 Task: Insert a bubble chart into the spreadsheet named "Data".
Action: Mouse moved to (139, 224)
Screenshot: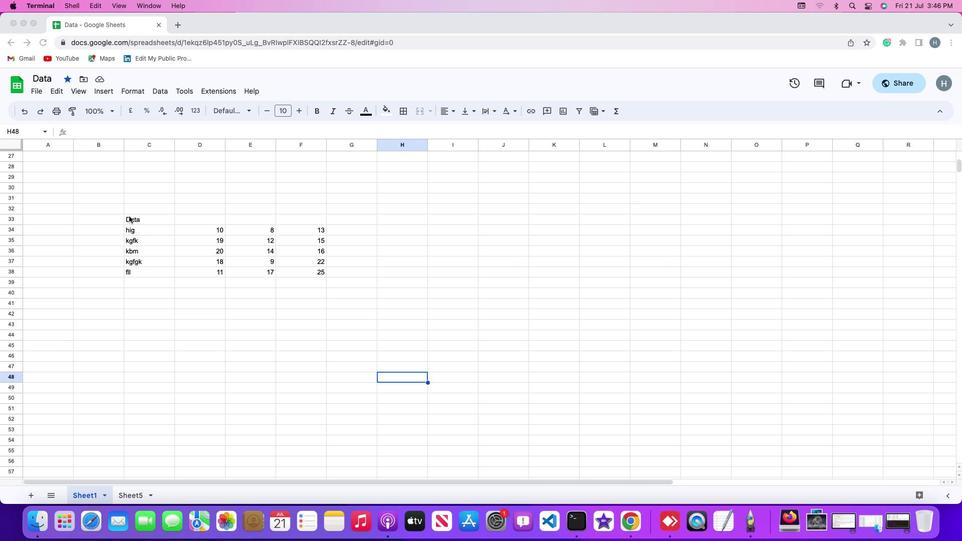 
Action: Mouse pressed left at (139, 224)
Screenshot: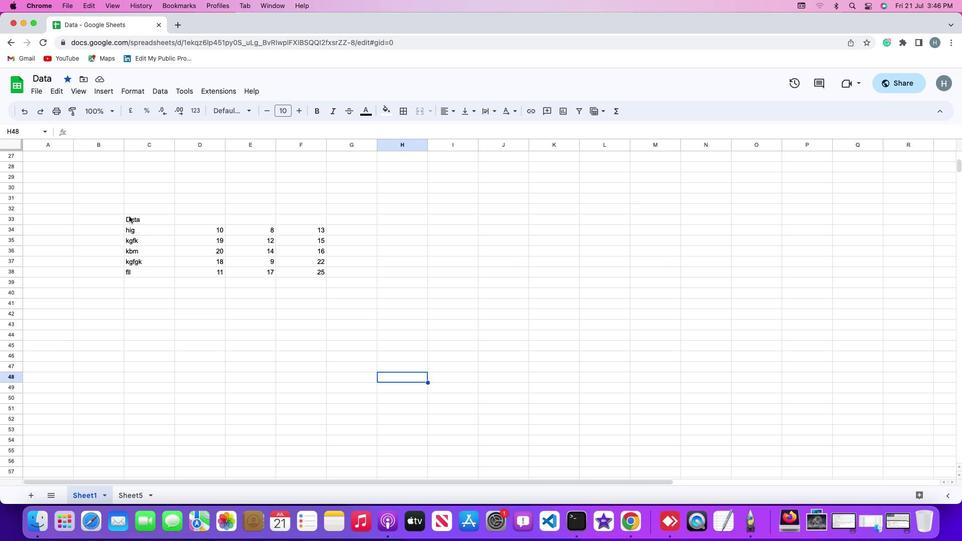 
Action: Mouse pressed left at (139, 224)
Screenshot: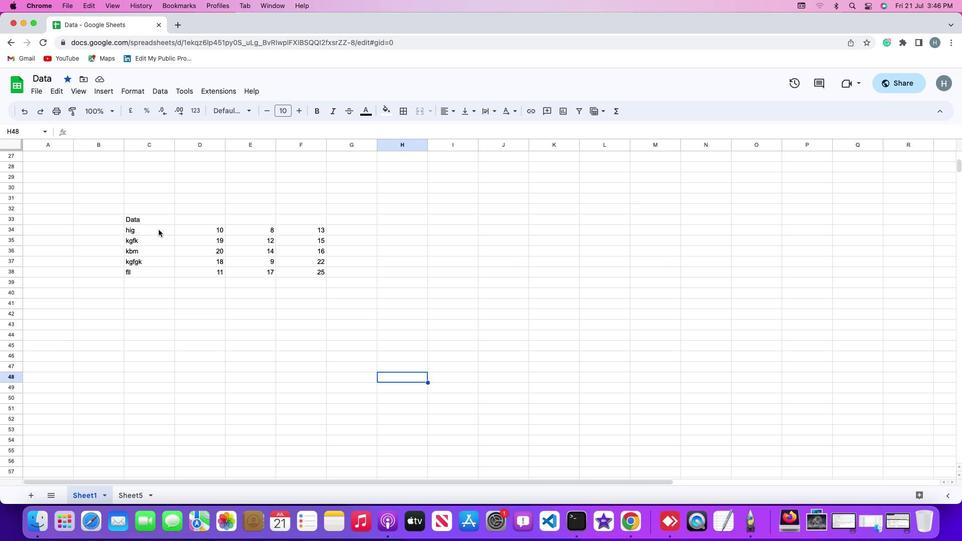 
Action: Mouse moved to (112, 106)
Screenshot: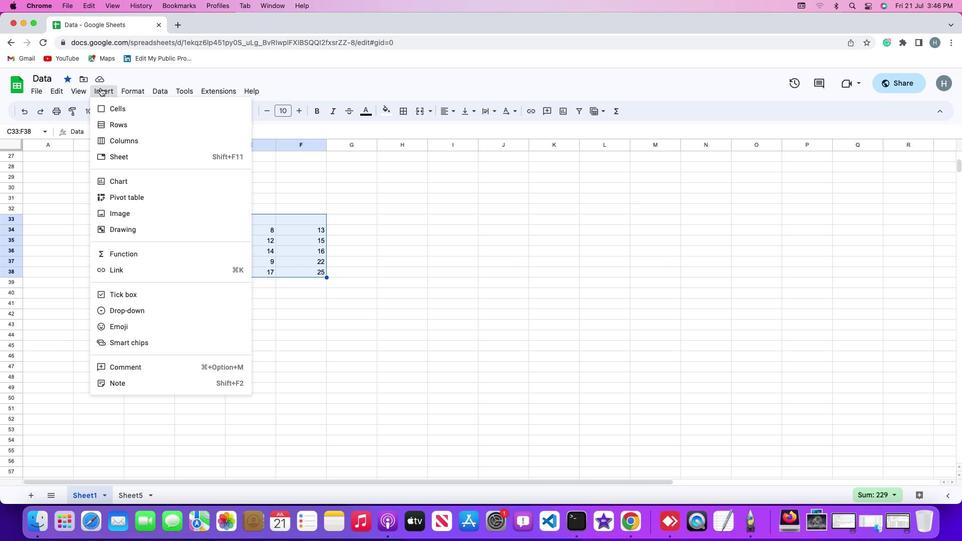 
Action: Mouse pressed left at (112, 106)
Screenshot: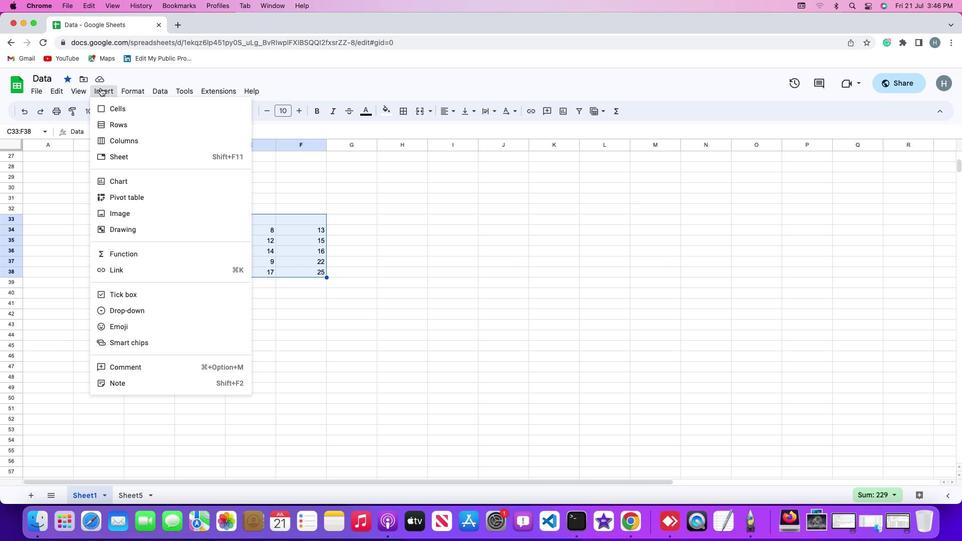 
Action: Mouse moved to (139, 189)
Screenshot: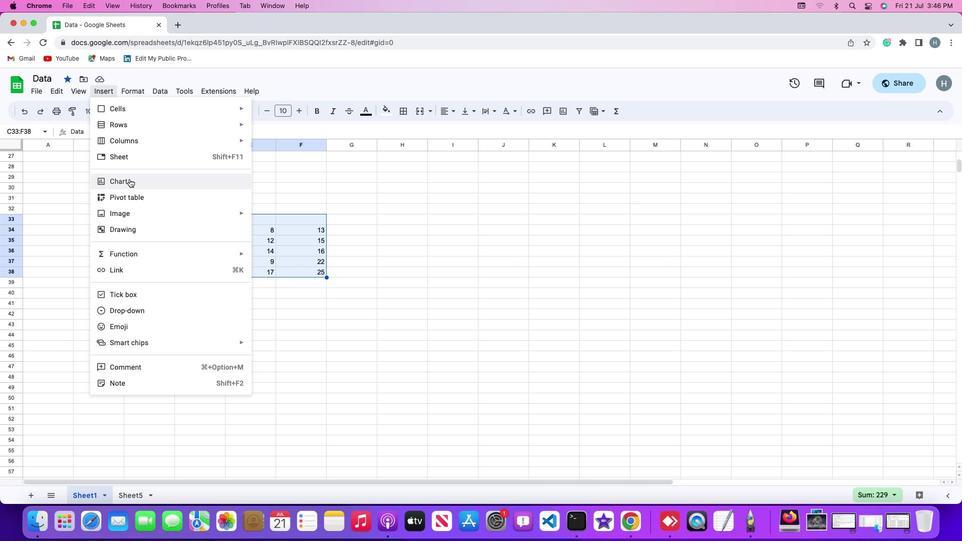 
Action: Mouse pressed left at (139, 189)
Screenshot: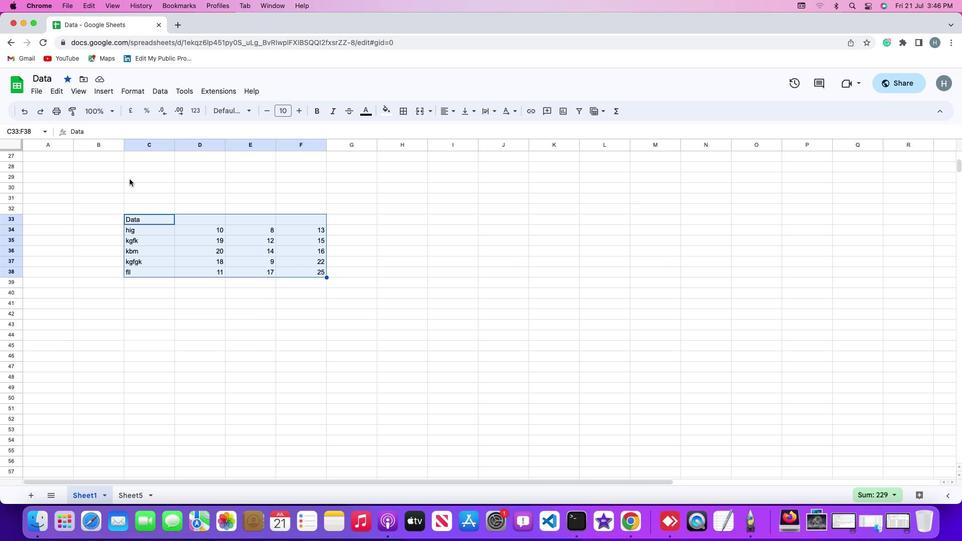 
Action: Mouse moved to (881, 178)
Screenshot: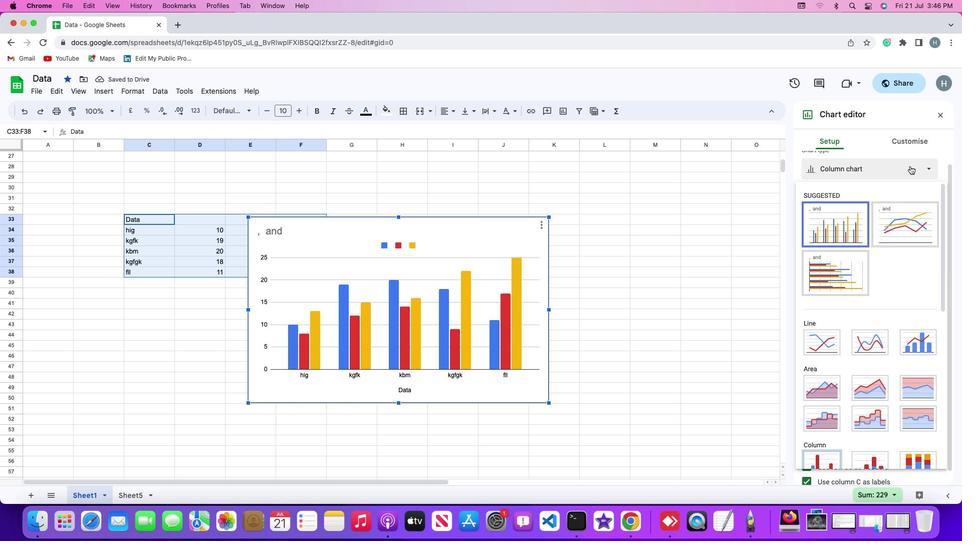 
Action: Mouse pressed left at (881, 178)
Screenshot: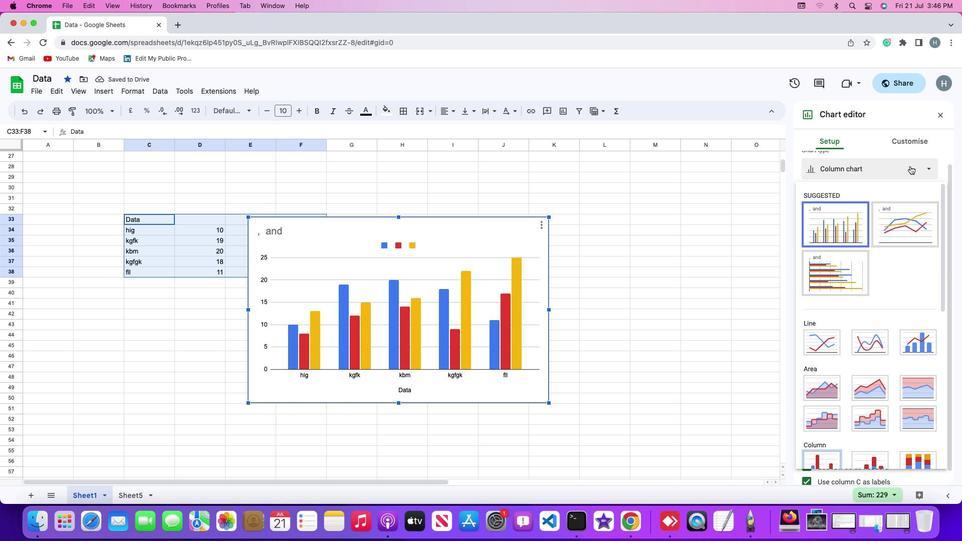 
Action: Mouse moved to (835, 326)
Screenshot: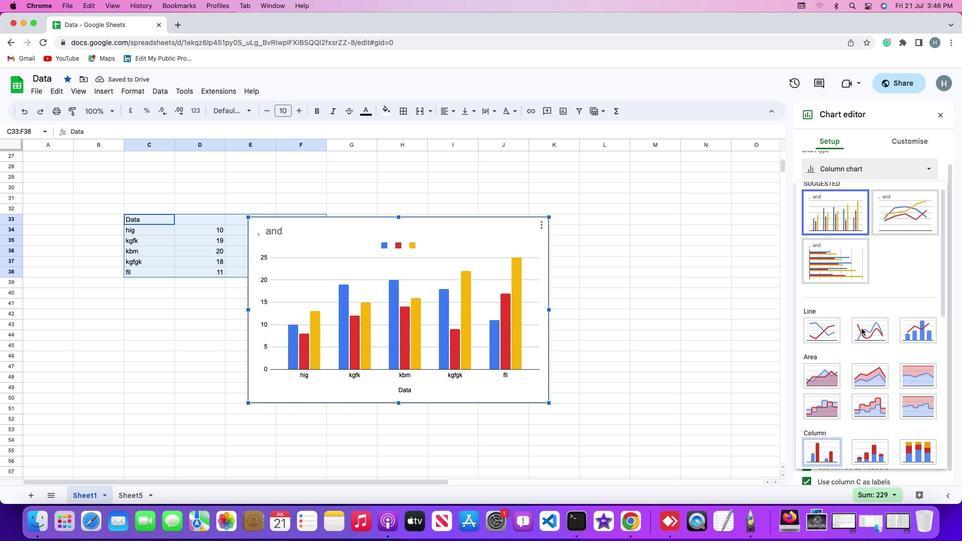 
Action: Mouse scrolled (835, 326) with delta (16, 26)
Screenshot: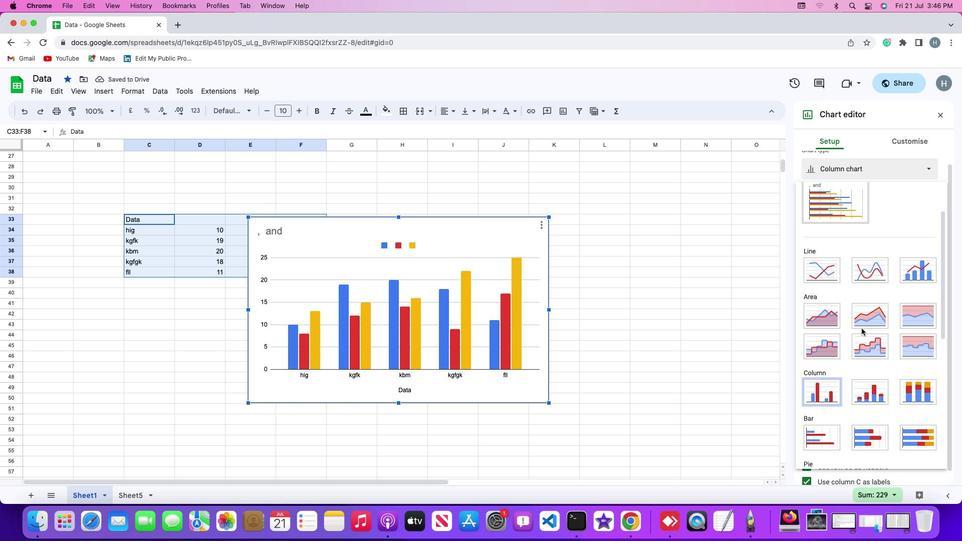
Action: Mouse scrolled (835, 326) with delta (16, 26)
Screenshot: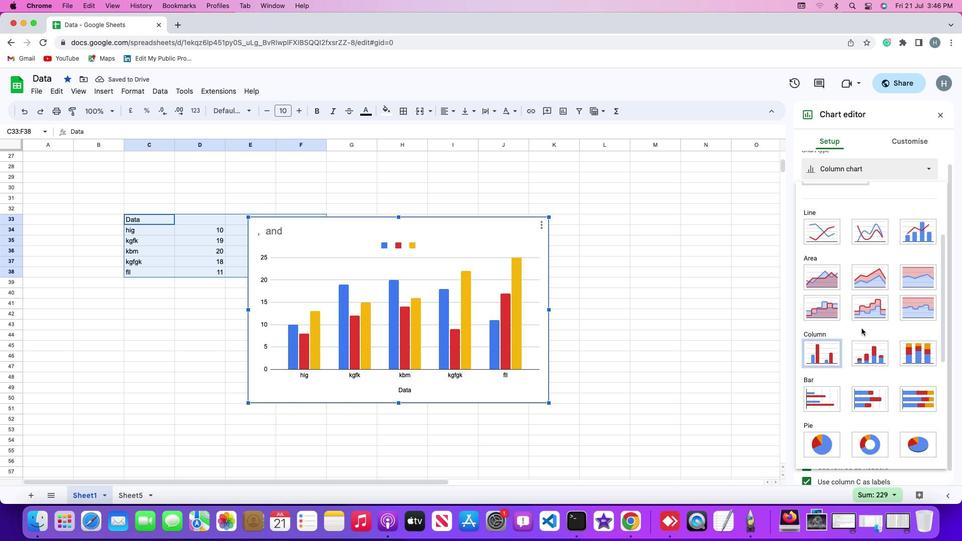 
Action: Mouse scrolled (835, 326) with delta (16, 26)
Screenshot: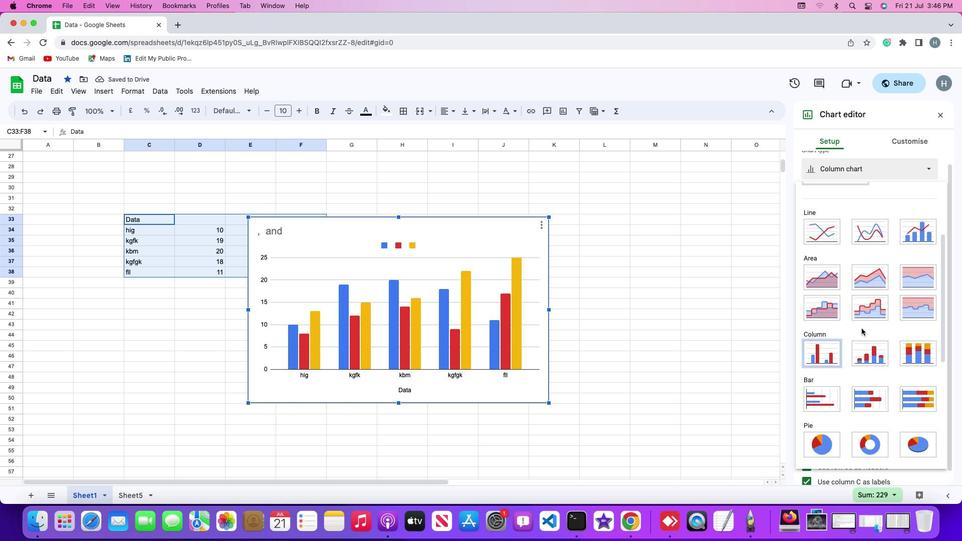 
Action: Mouse scrolled (835, 326) with delta (16, 26)
Screenshot: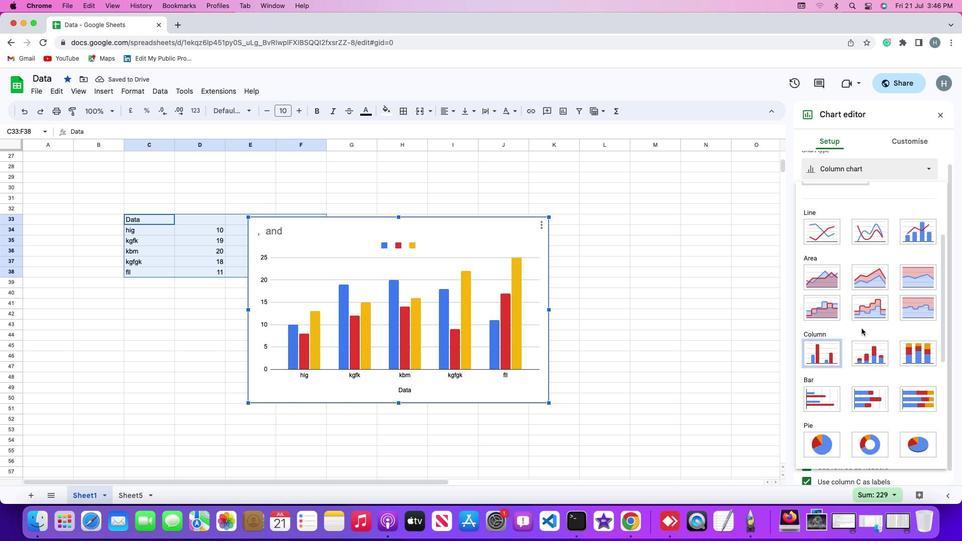 
Action: Mouse scrolled (835, 326) with delta (16, 26)
Screenshot: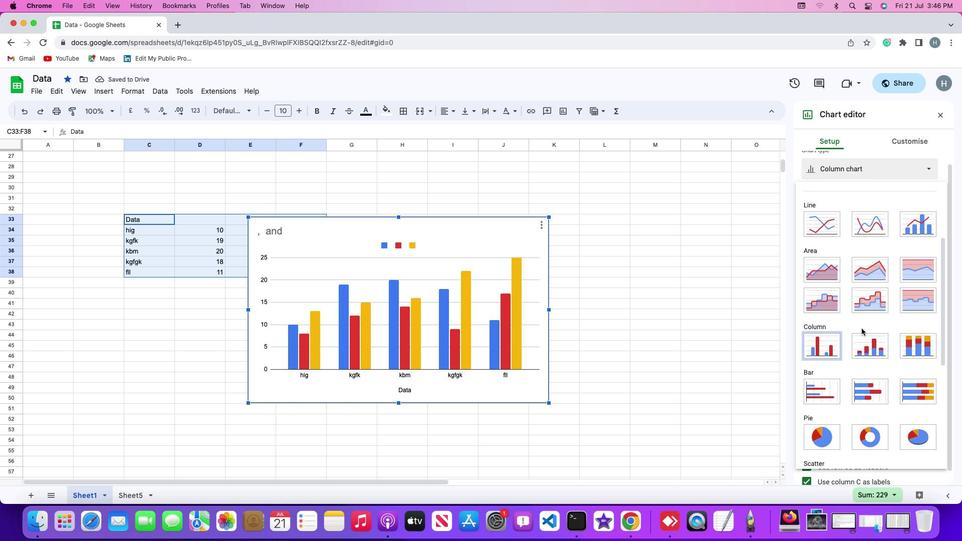 
Action: Mouse scrolled (835, 326) with delta (16, 26)
Screenshot: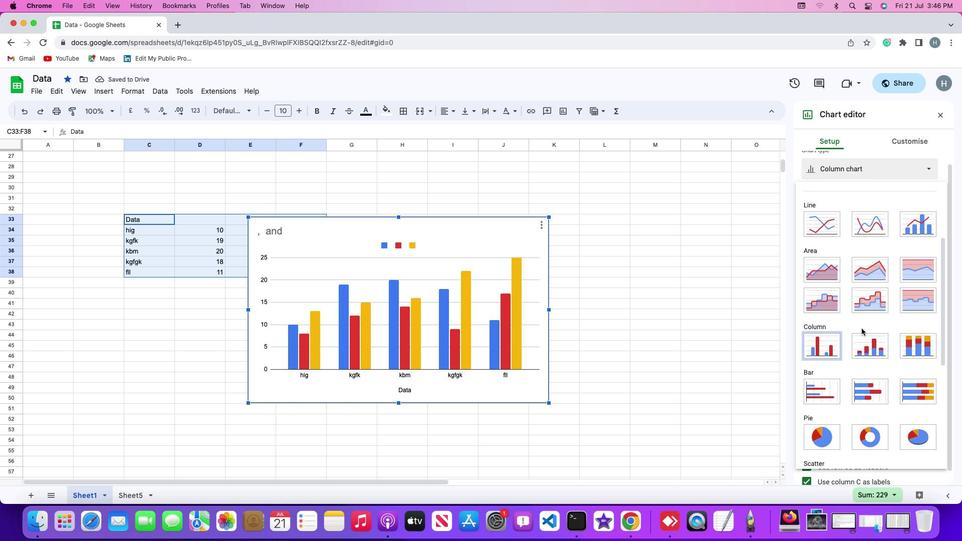 
Action: Mouse scrolled (835, 326) with delta (16, 26)
Screenshot: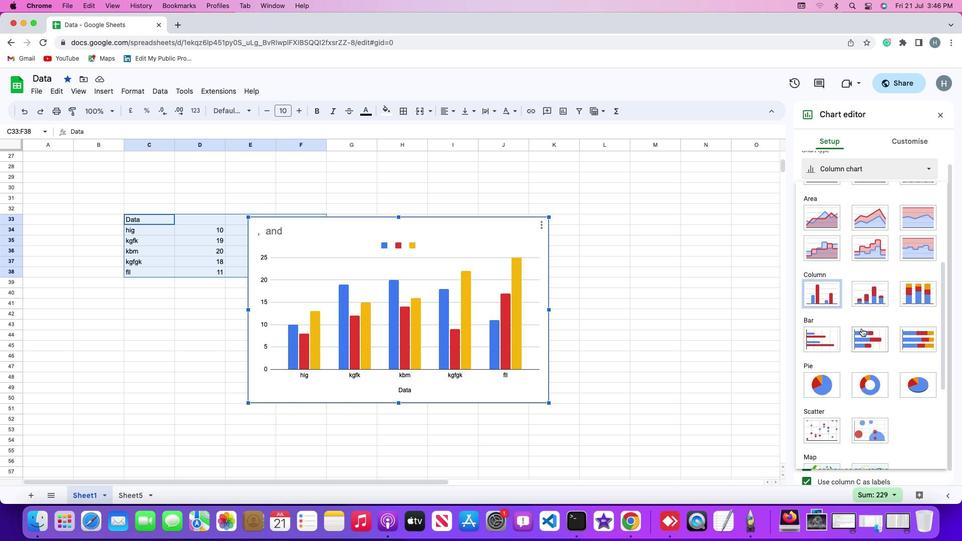 
Action: Mouse scrolled (835, 326) with delta (16, 26)
Screenshot: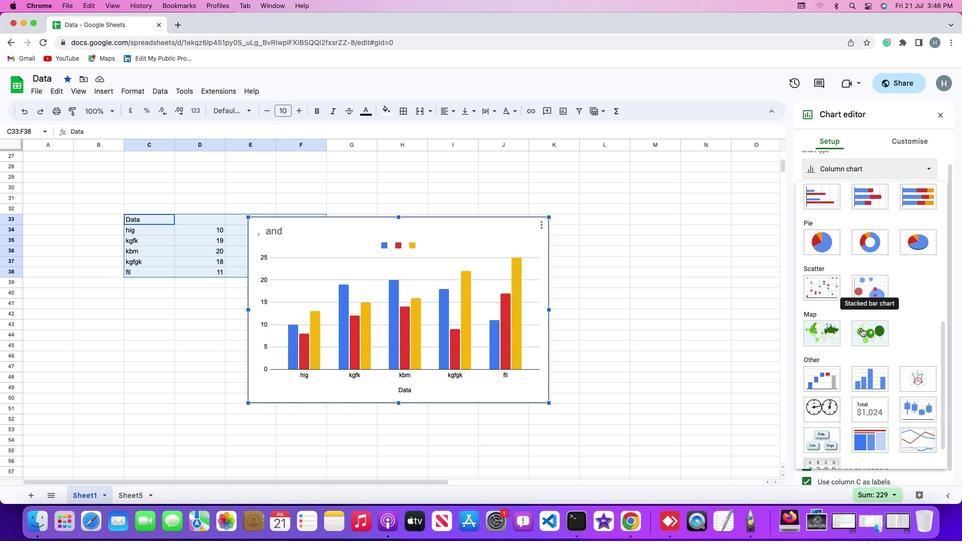 
Action: Mouse scrolled (835, 326) with delta (16, 26)
Screenshot: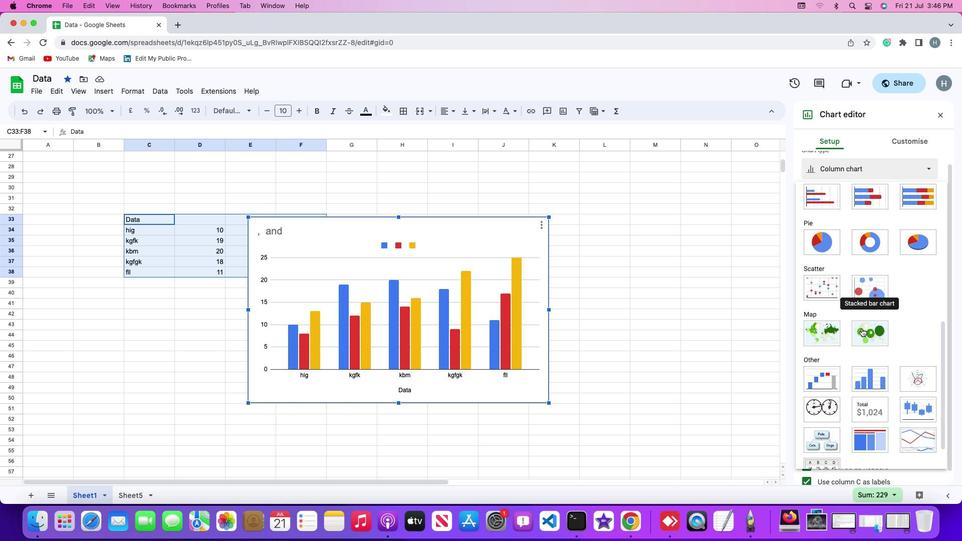 
Action: Mouse scrolled (835, 326) with delta (16, 26)
Screenshot: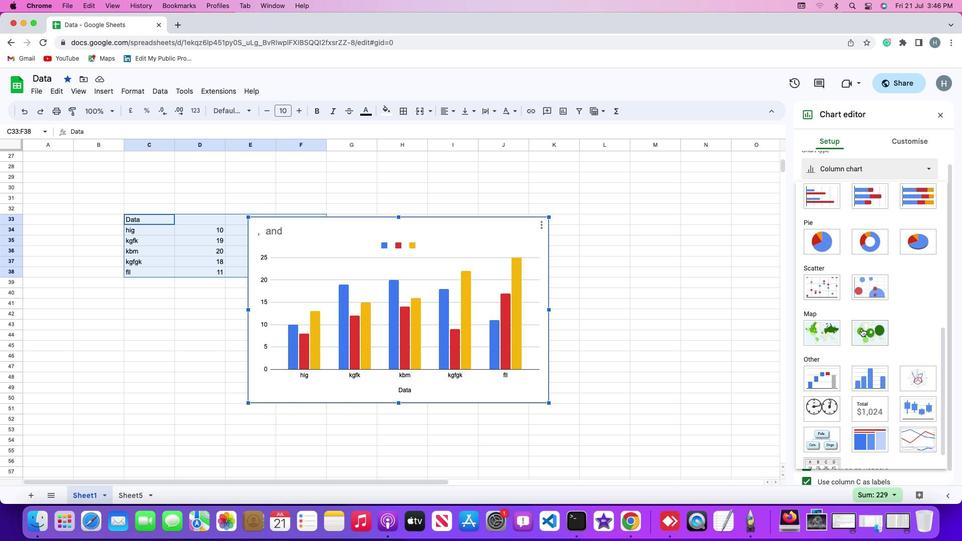 
Action: Mouse scrolled (835, 326) with delta (16, 25)
Screenshot: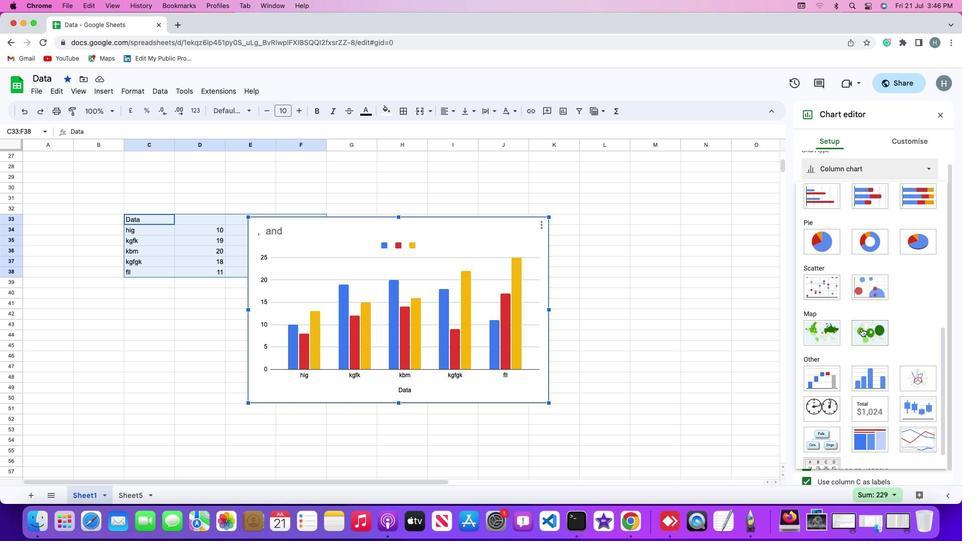 
Action: Mouse moved to (843, 288)
Screenshot: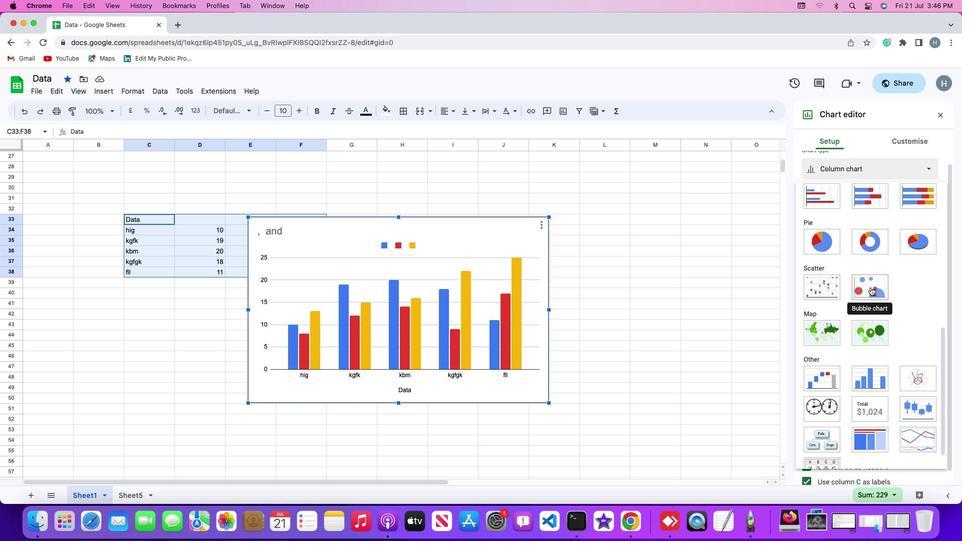 
Action: Mouse pressed left at (843, 288)
Screenshot: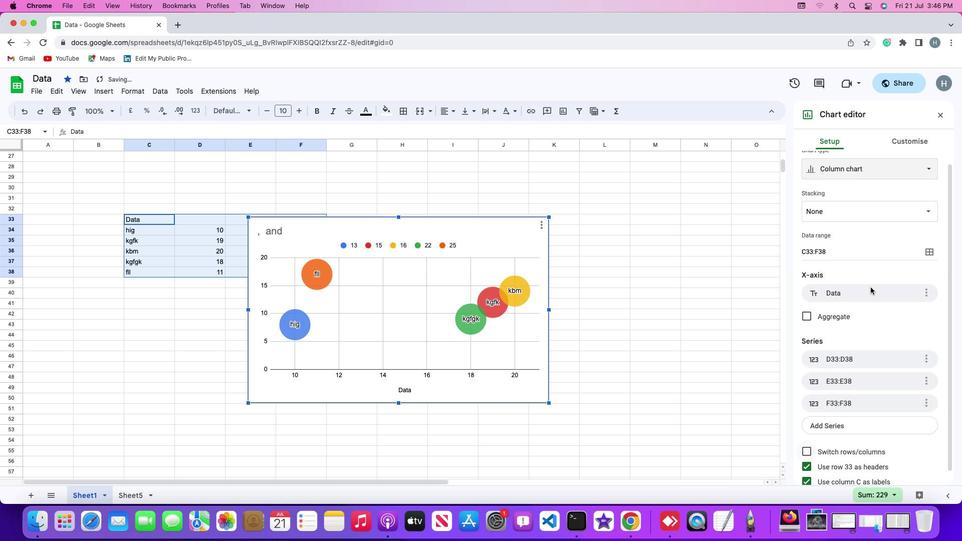 
Action: Mouse moved to (700, 316)
Screenshot: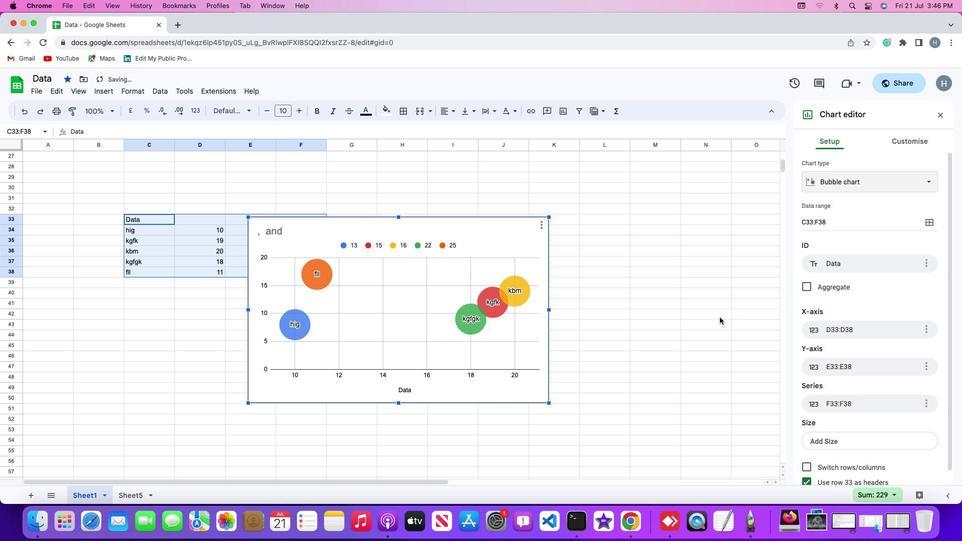
